 Task: Add in the project TrendSetter an epic 'Risk Assessment and Management'.
Action: Mouse moved to (298, 308)
Screenshot: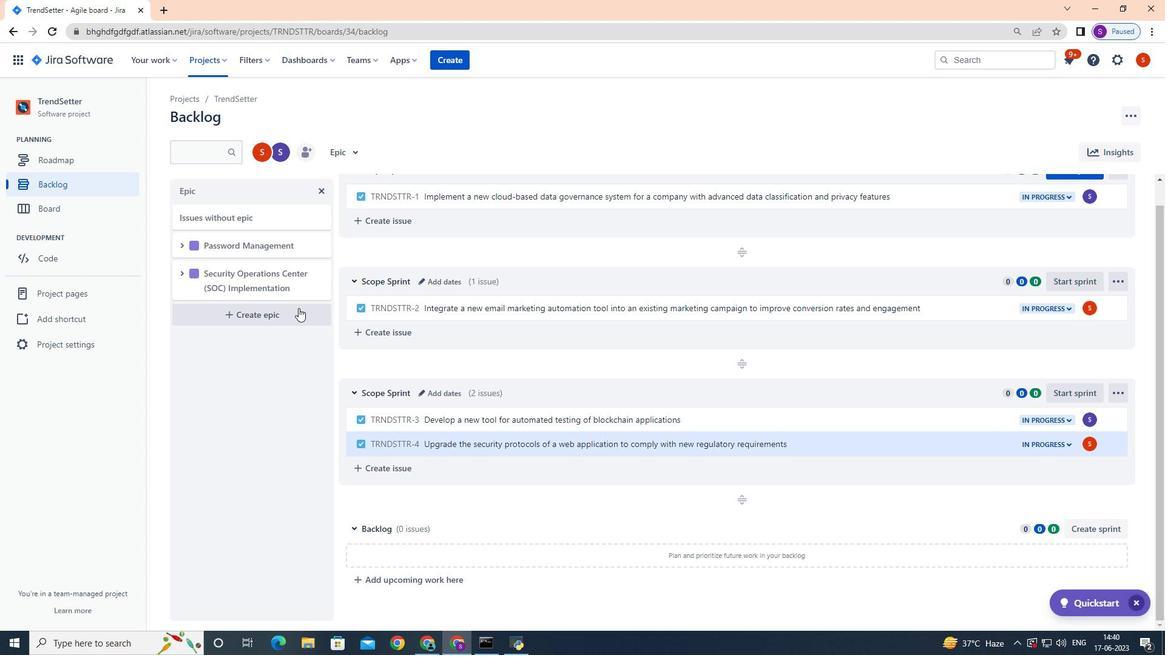 
Action: Mouse pressed left at (298, 308)
Screenshot: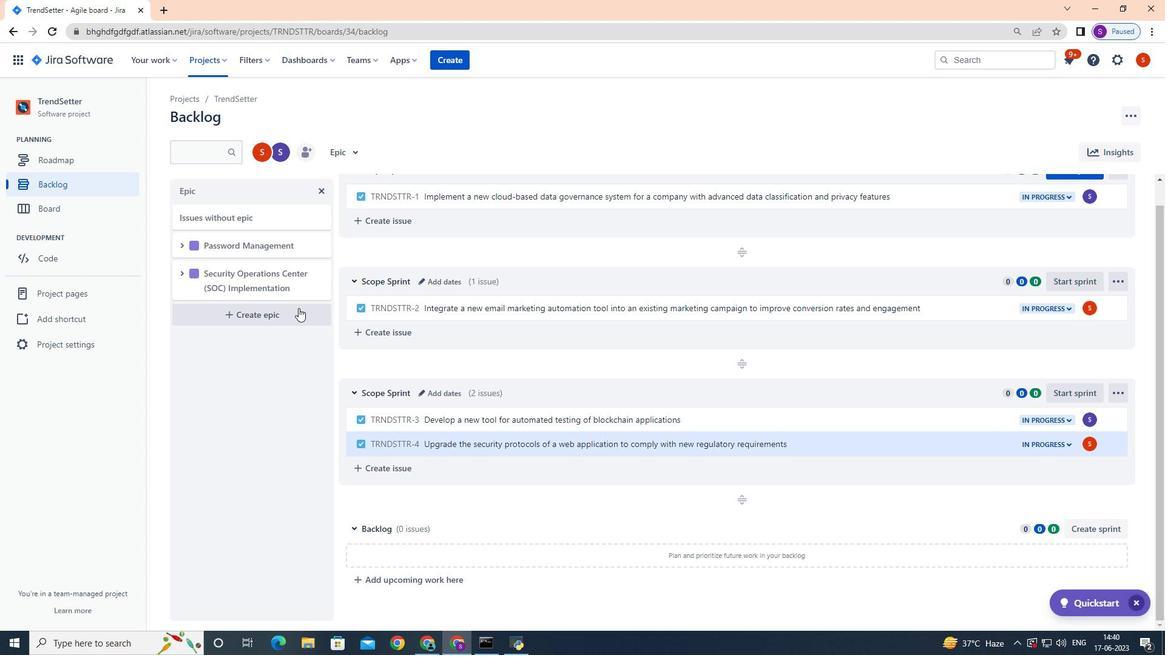 
Action: Key pressed <Key.shift>Risk<Key.space><Key.shift>Assessment<Key.space>and<Key.space><Key.shift>Management<Key.enter>
Screenshot: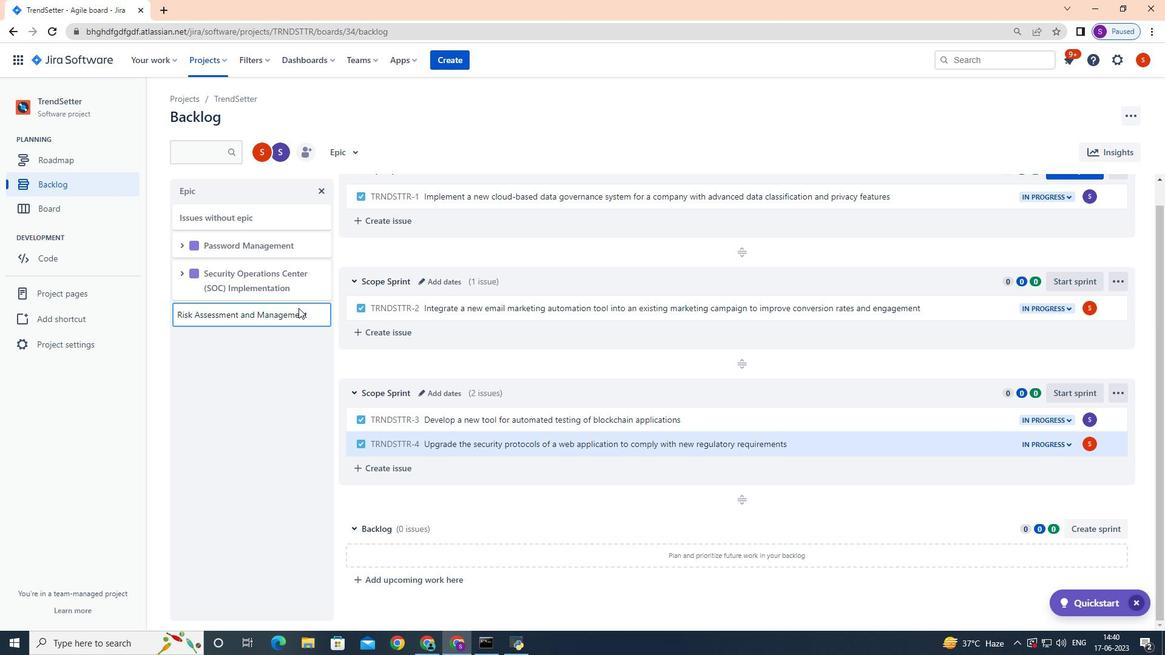 
Action: Mouse moved to (510, 112)
Screenshot: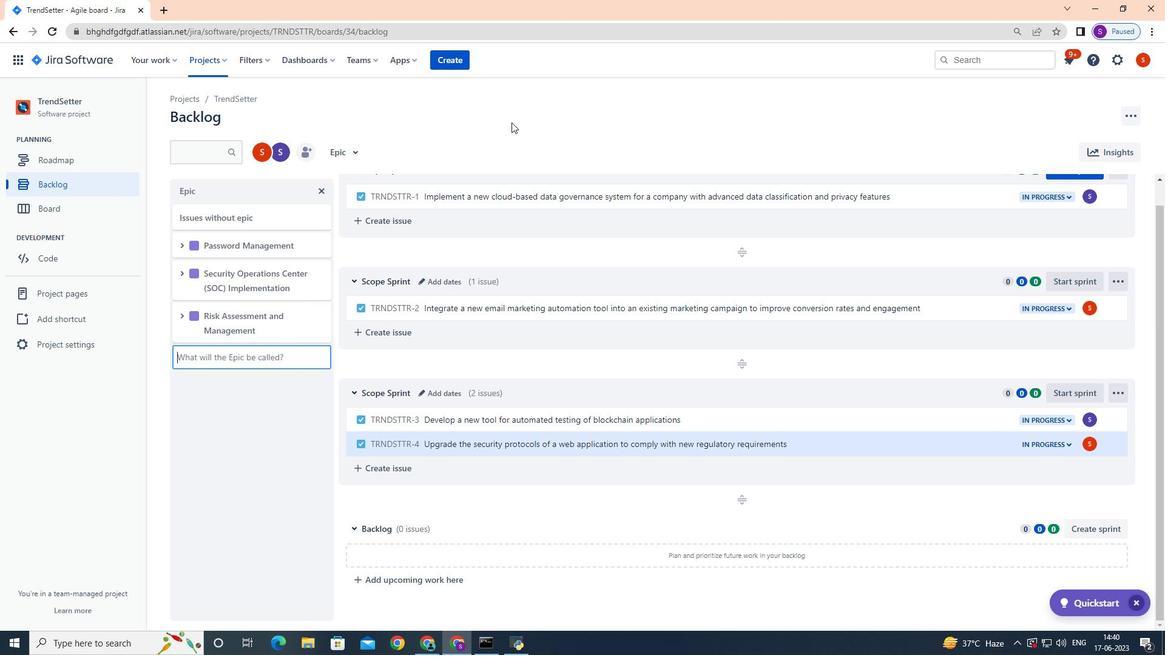 
Action: Mouse pressed left at (510, 112)
Screenshot: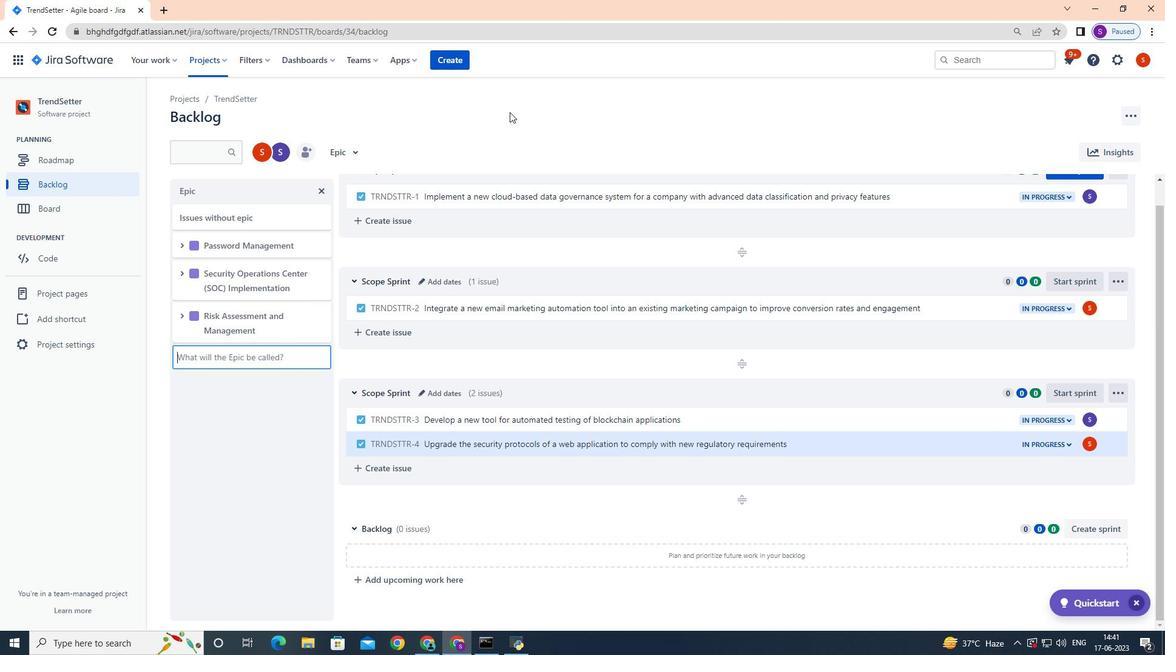 
